 Task: Add Sprouts Chicken Parmesan With Spaghetti to the cart.
Action: Mouse moved to (11, 119)
Screenshot: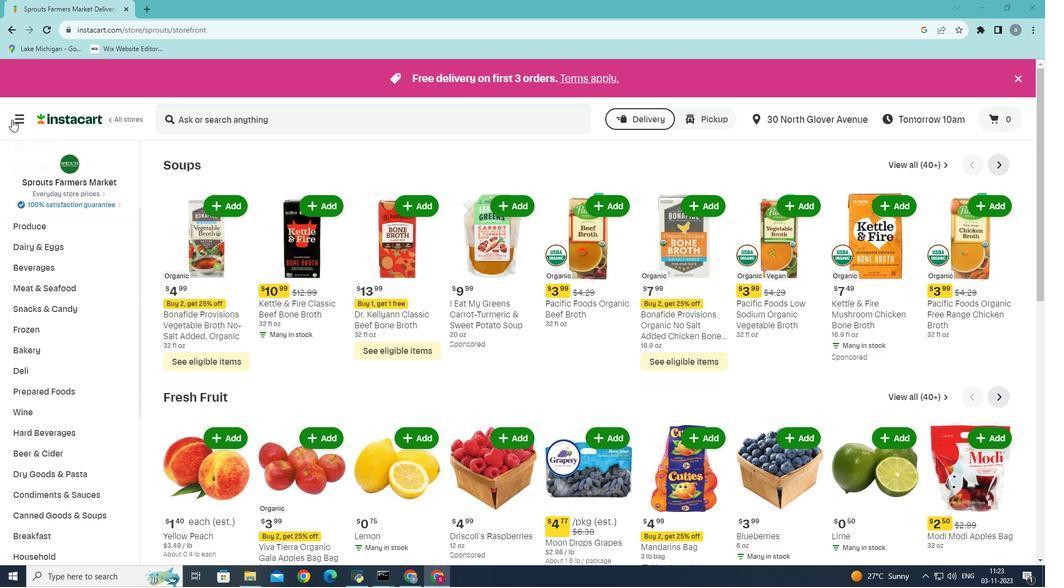 
Action: Mouse pressed left at (11, 119)
Screenshot: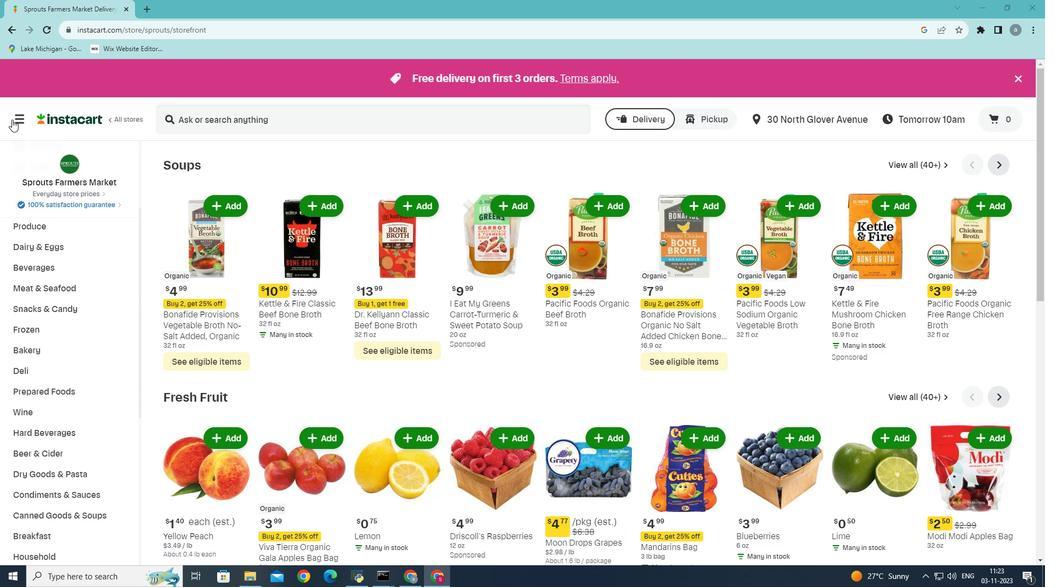 
Action: Mouse moved to (62, 303)
Screenshot: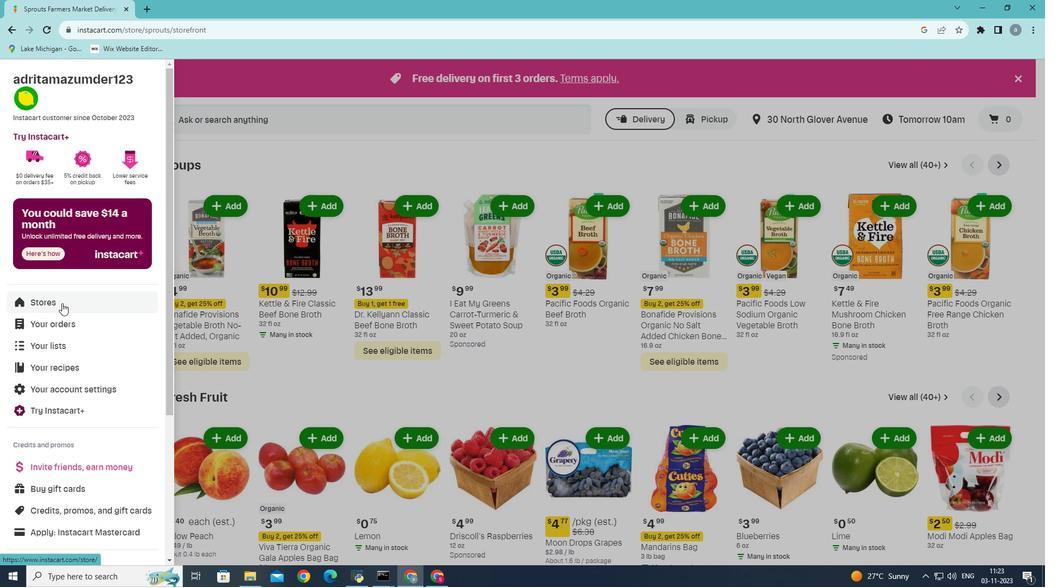 
Action: Mouse pressed left at (62, 303)
Screenshot: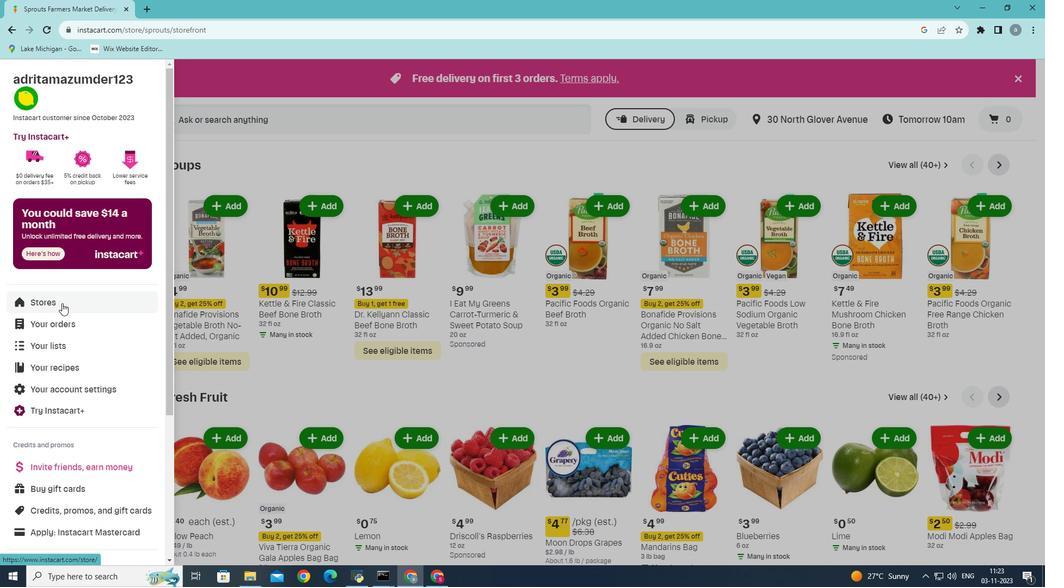 
Action: Mouse moved to (253, 118)
Screenshot: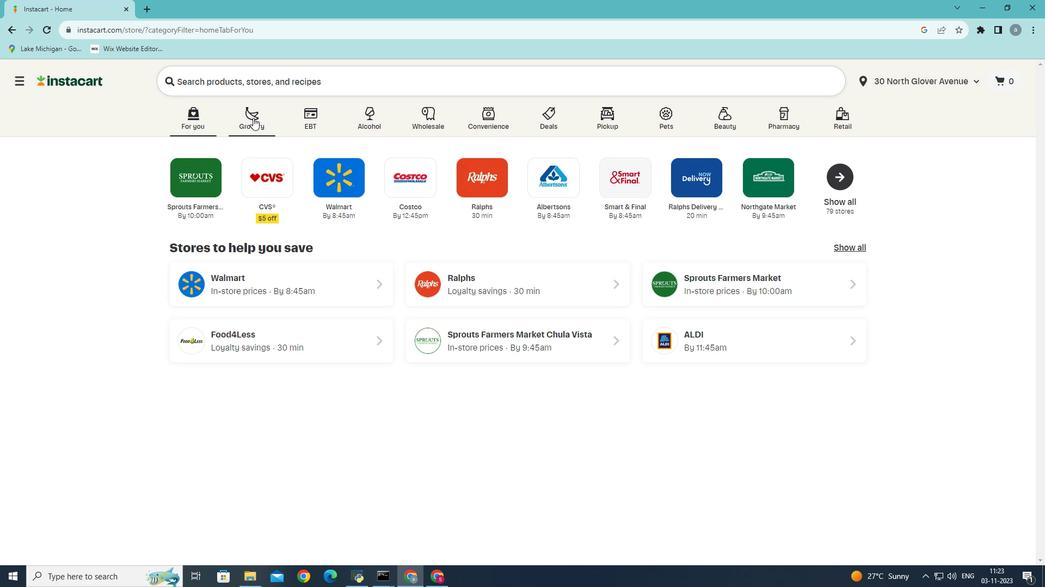 
Action: Mouse pressed left at (253, 118)
Screenshot: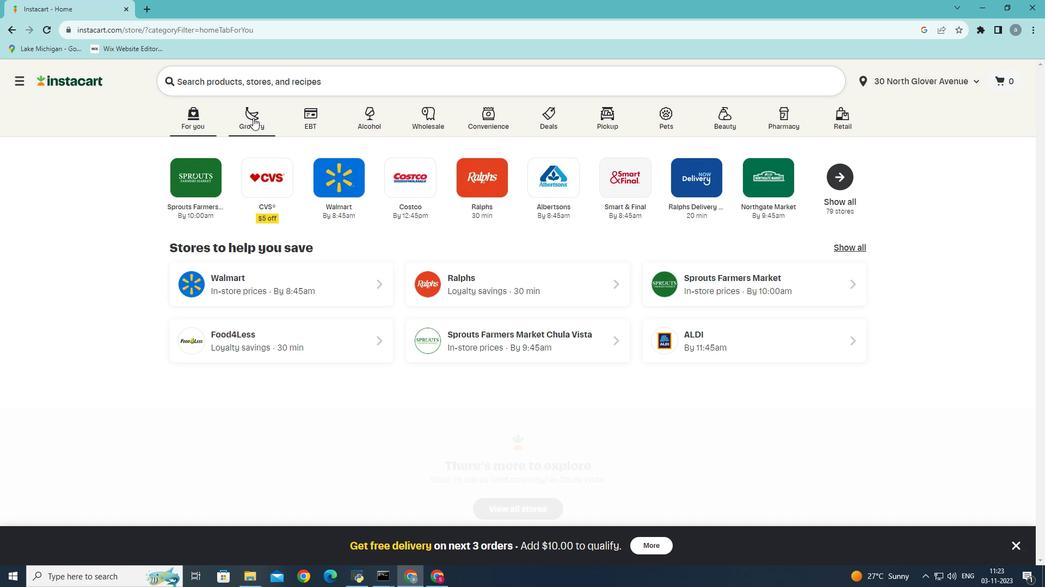 
Action: Mouse moved to (248, 330)
Screenshot: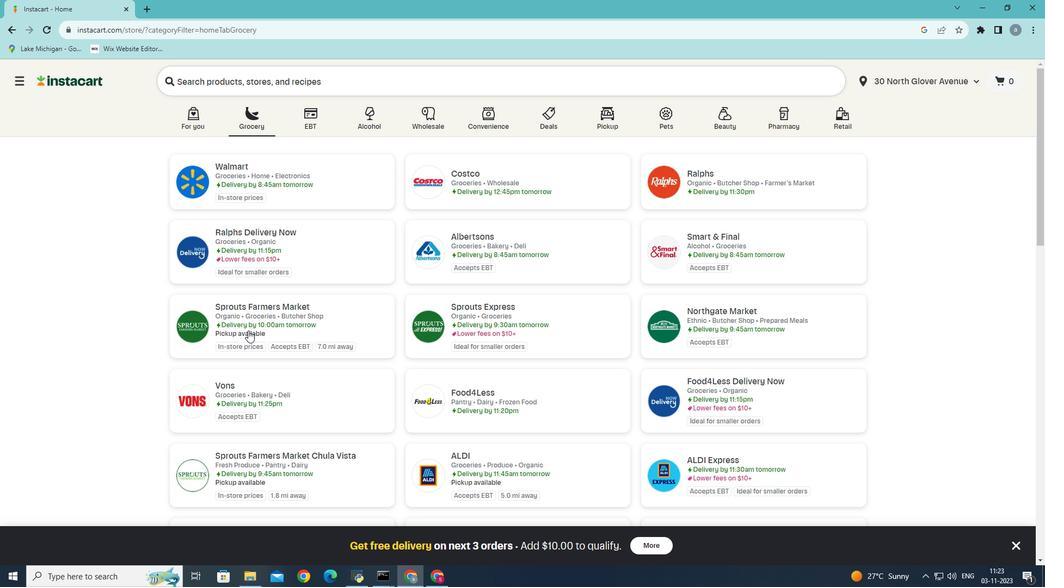 
Action: Mouse pressed left at (248, 330)
Screenshot: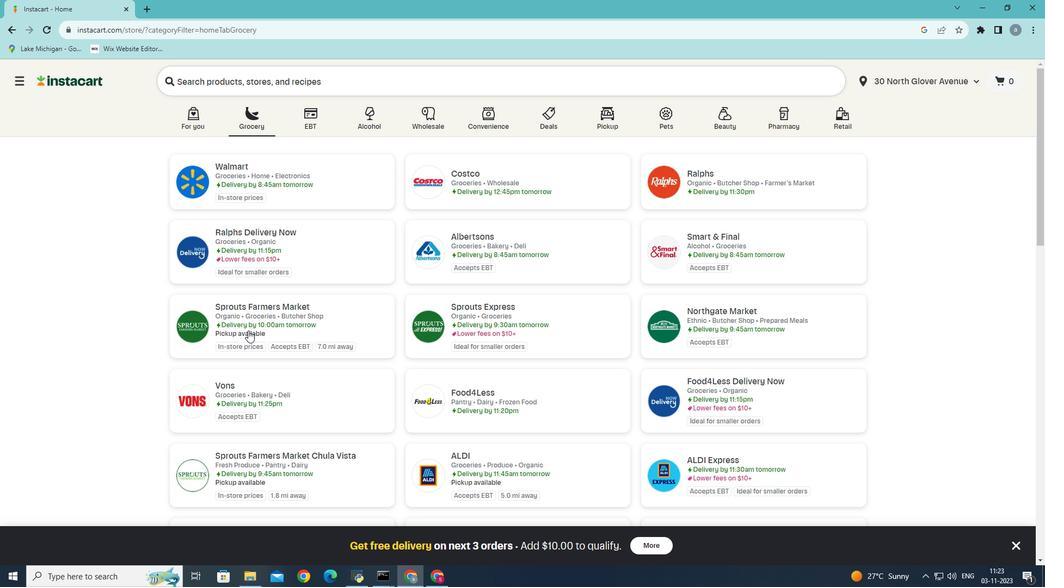 
Action: Mouse moved to (33, 477)
Screenshot: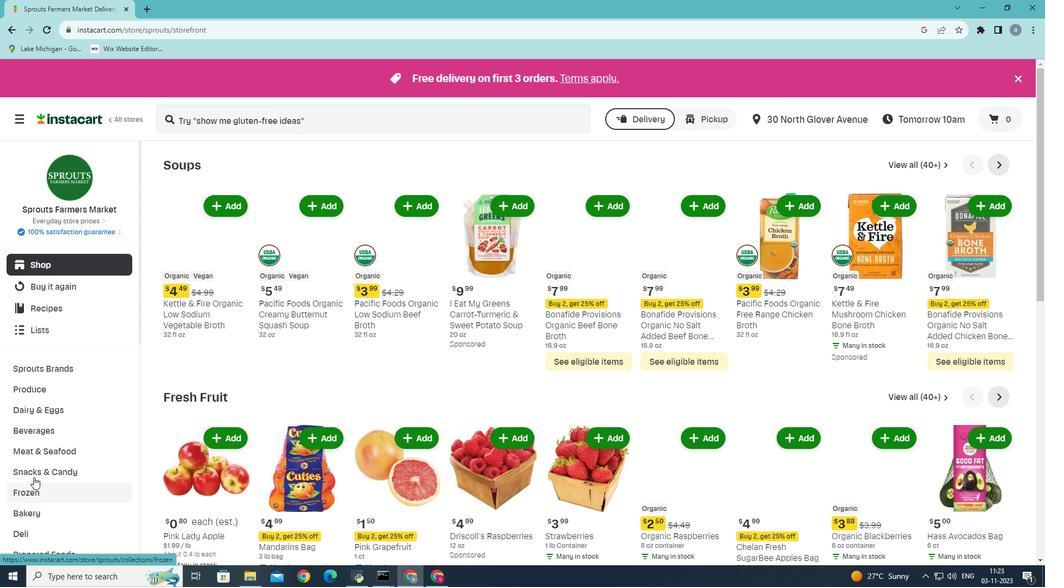 
Action: Mouse scrolled (33, 477) with delta (0, 0)
Screenshot: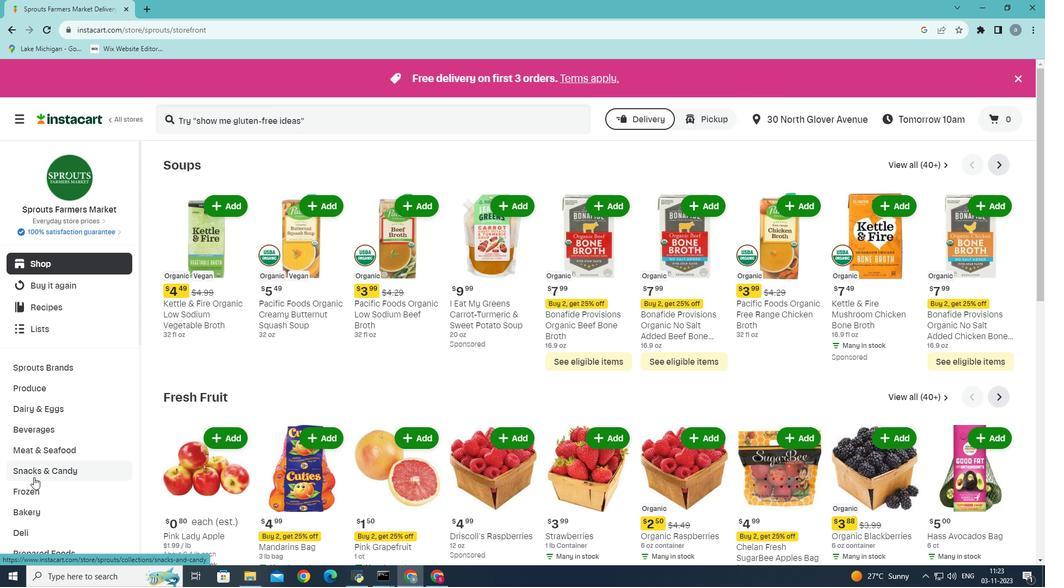 
Action: Mouse moved to (54, 493)
Screenshot: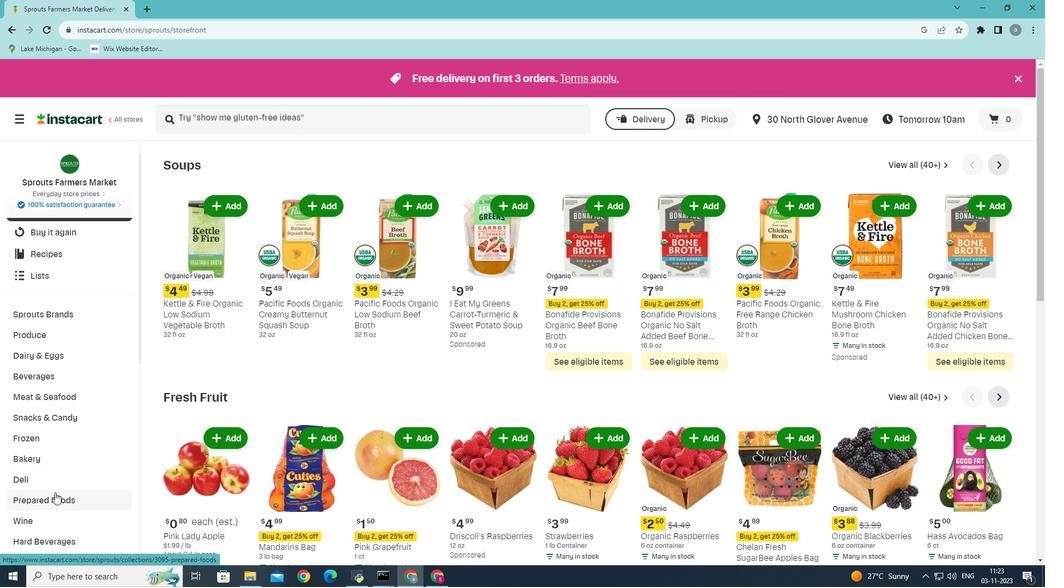 
Action: Mouse pressed left at (54, 493)
Screenshot: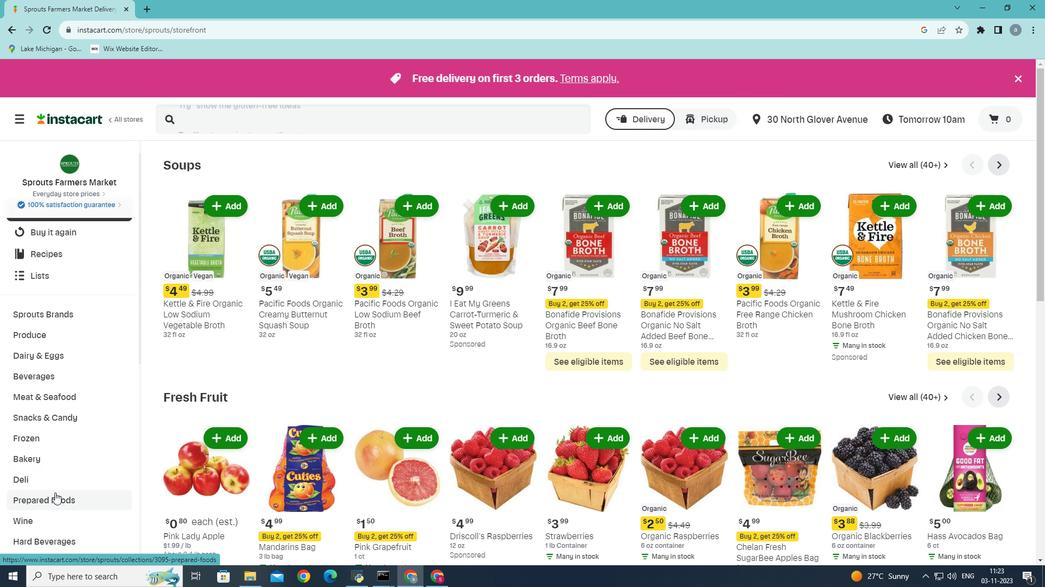
Action: Mouse moved to (384, 188)
Screenshot: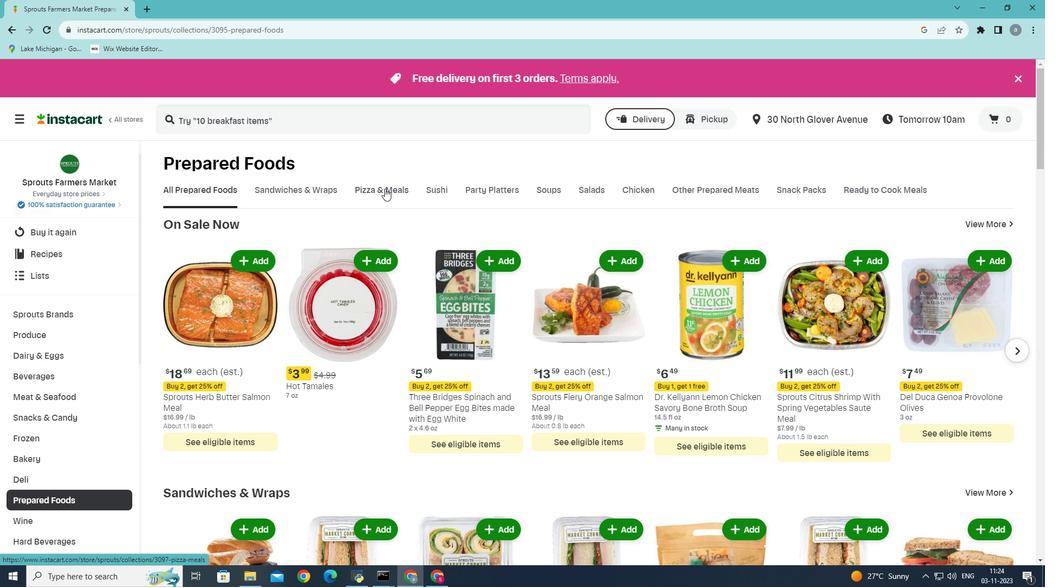 
Action: Mouse pressed left at (384, 188)
Screenshot: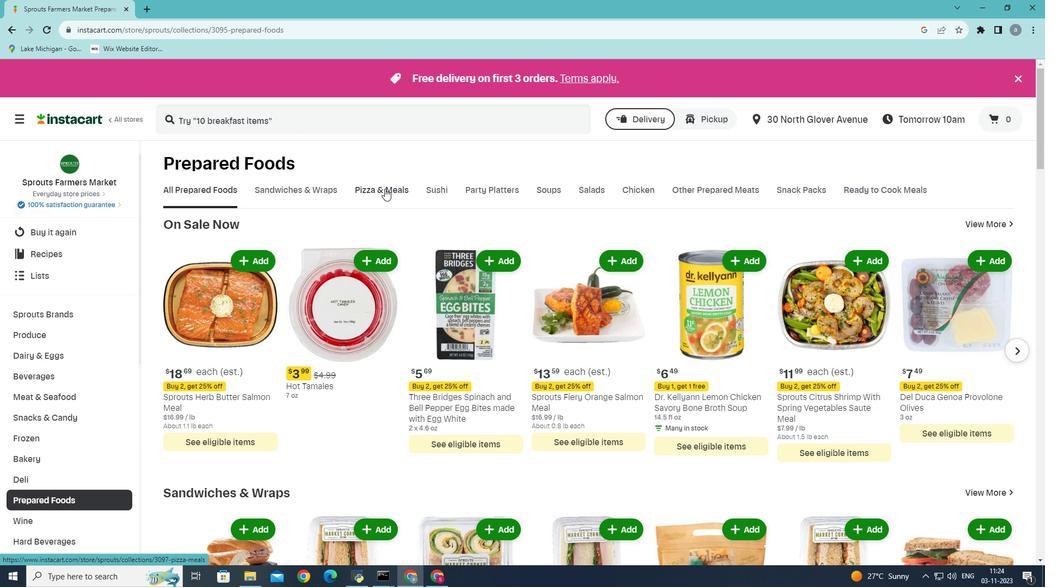 
Action: Mouse moved to (313, 236)
Screenshot: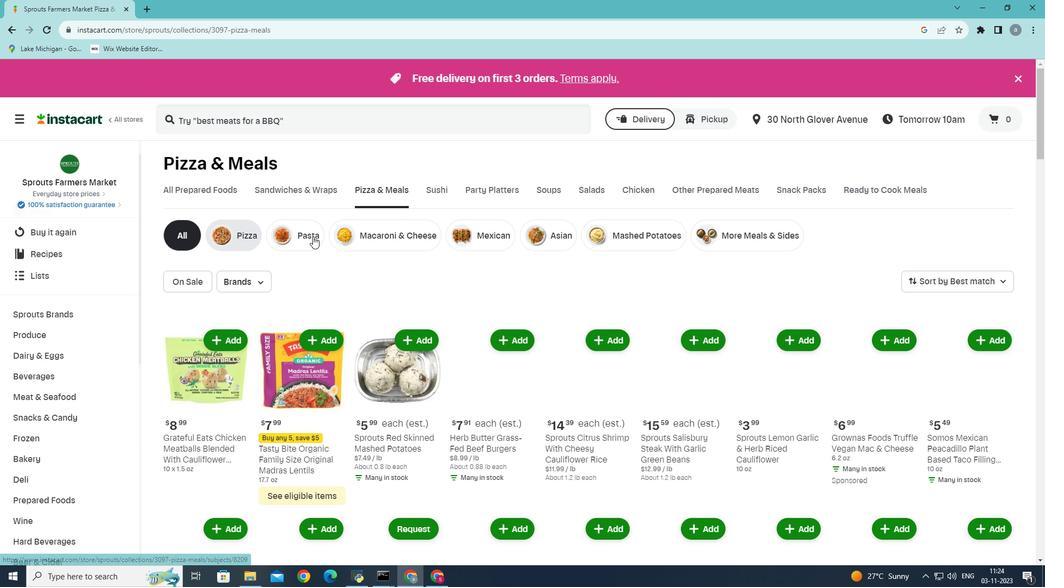
Action: Mouse pressed left at (313, 236)
Screenshot: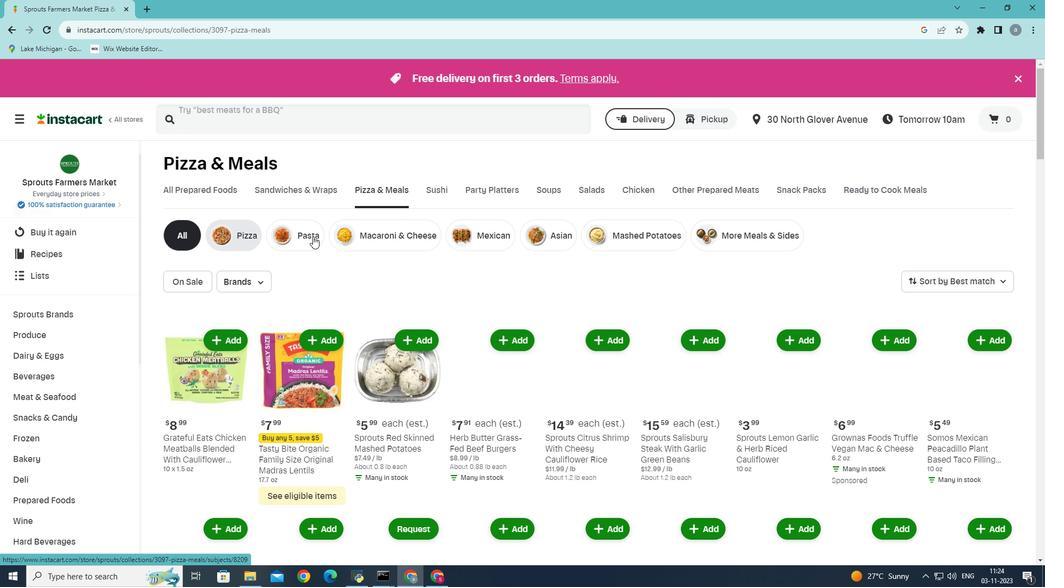 
Action: Mouse moved to (611, 456)
Screenshot: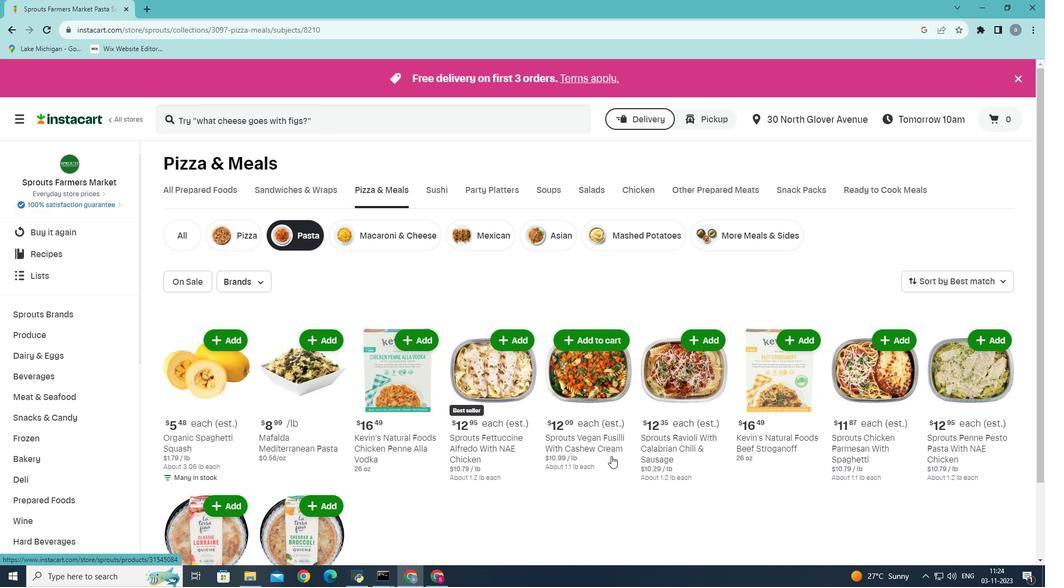 
Action: Mouse scrolled (611, 456) with delta (0, 0)
Screenshot: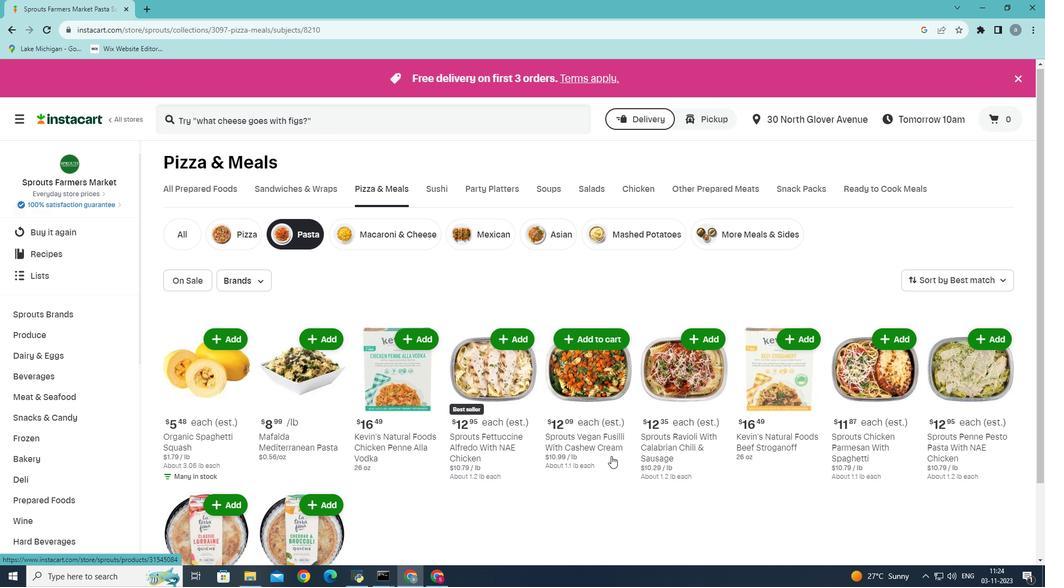 
Action: Mouse moved to (882, 284)
Screenshot: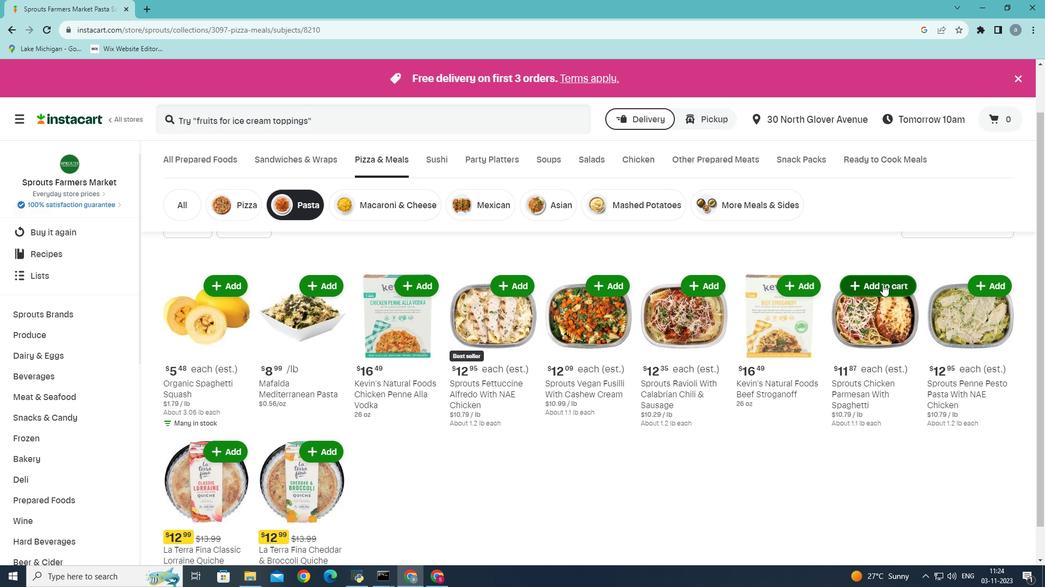 
Action: Mouse pressed left at (882, 284)
Screenshot: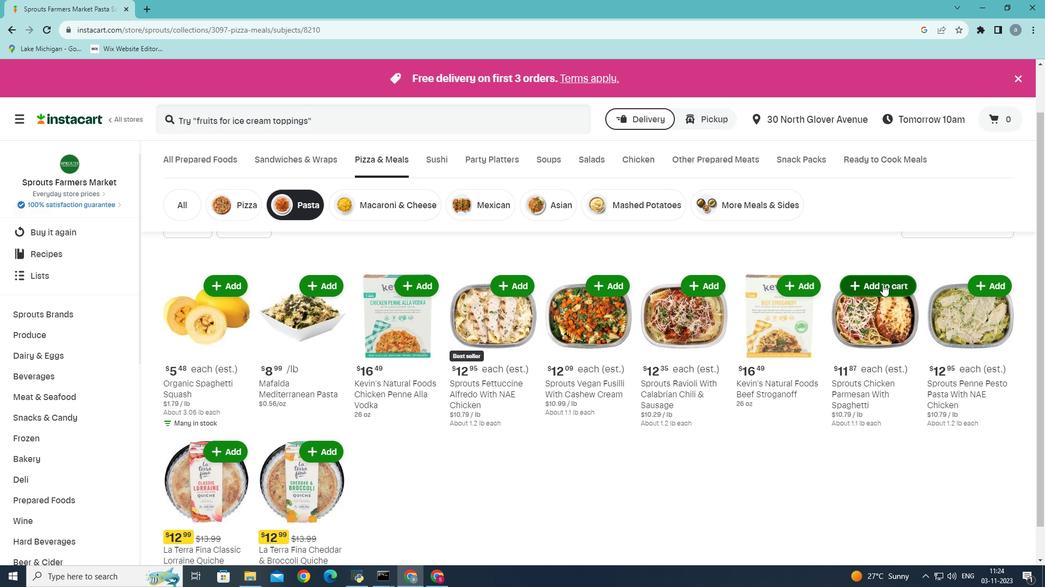 
Action: Mouse moved to (882, 285)
Screenshot: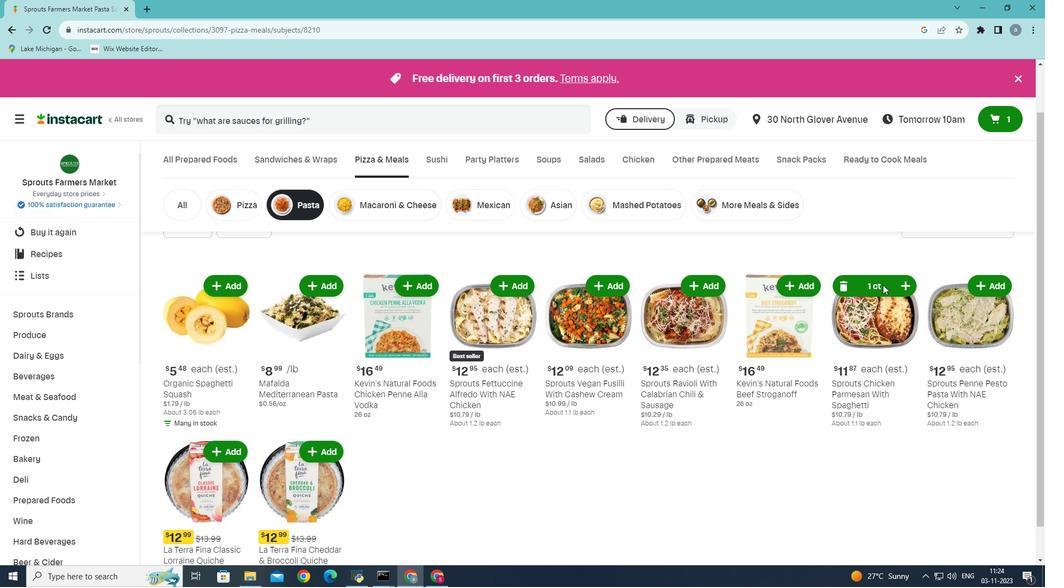 
